 Task: Add a field from the Popular template Priority a blank project BlazePath
Action: Mouse moved to (289, 423)
Screenshot: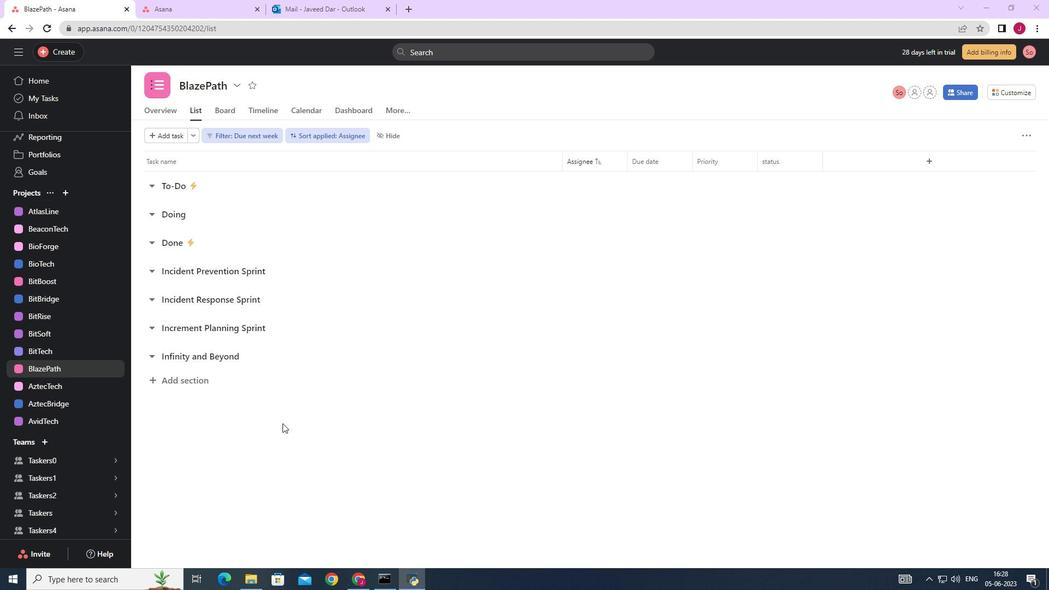 
Action: Mouse scrolled (289, 424) with delta (0, 0)
Screenshot: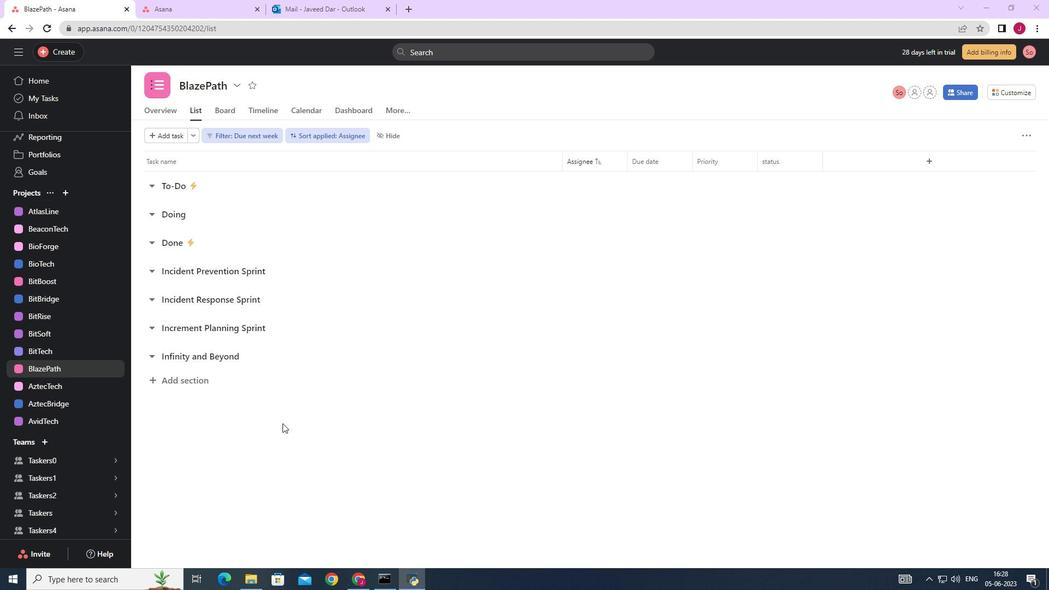 
Action: Mouse moved to (289, 423)
Screenshot: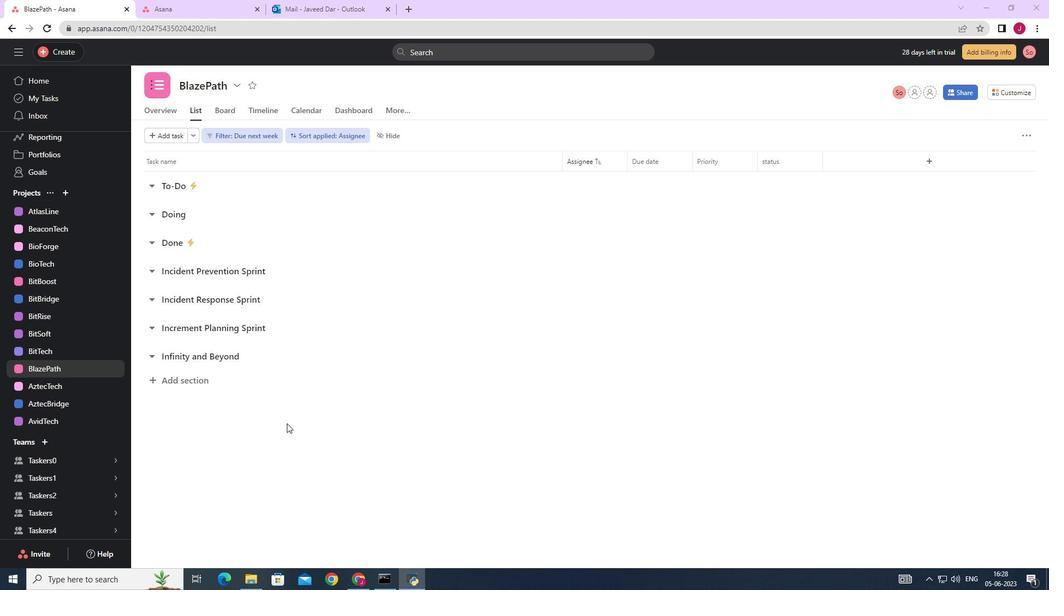 
Action: Mouse scrolled (289, 424) with delta (0, 0)
Screenshot: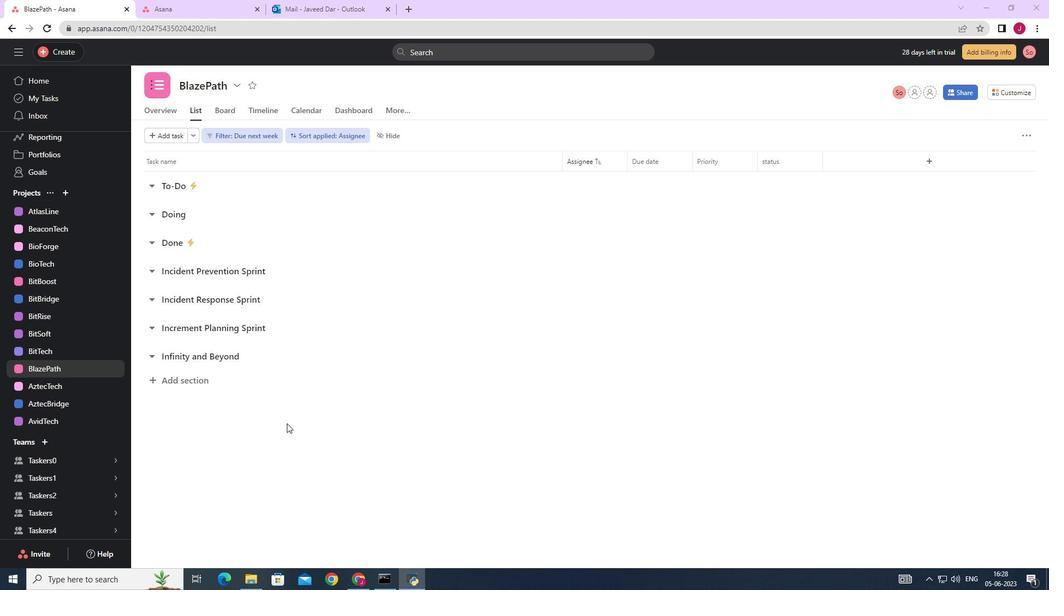 
Action: Mouse moved to (1014, 92)
Screenshot: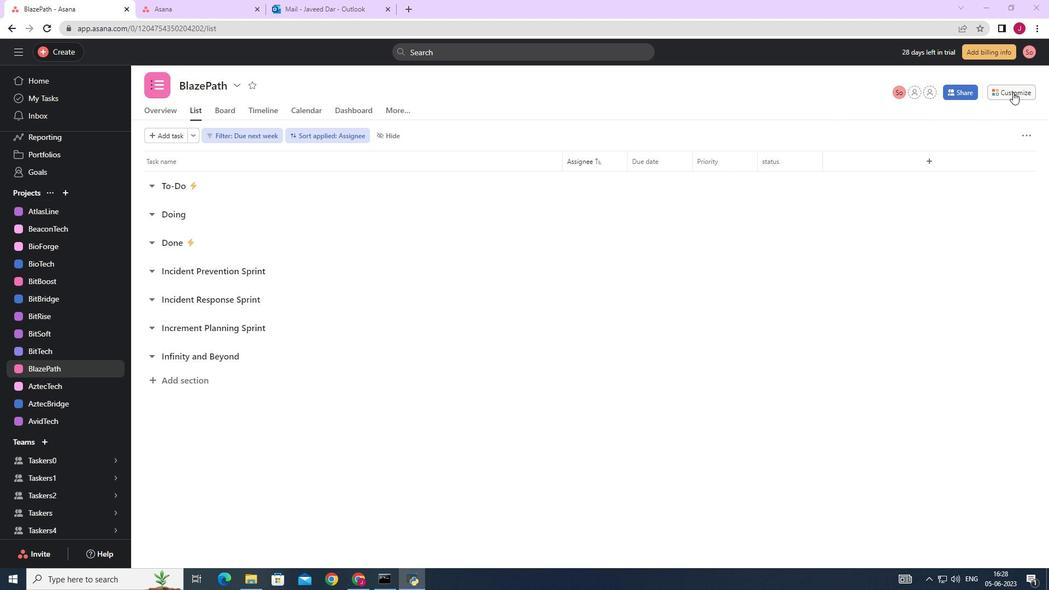
Action: Mouse pressed left at (1014, 92)
Screenshot: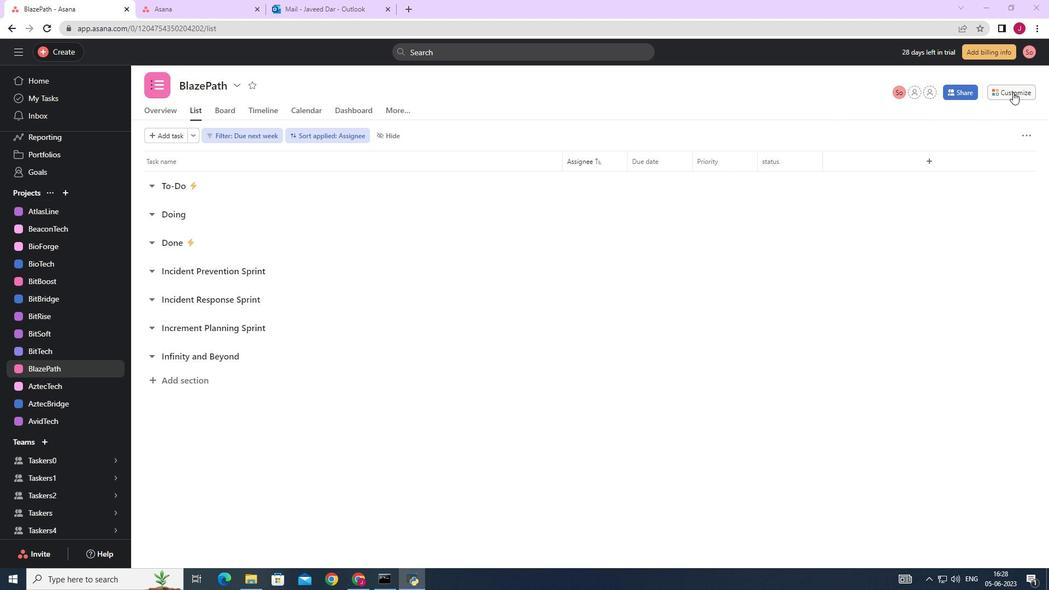 
Action: Mouse moved to (890, 223)
Screenshot: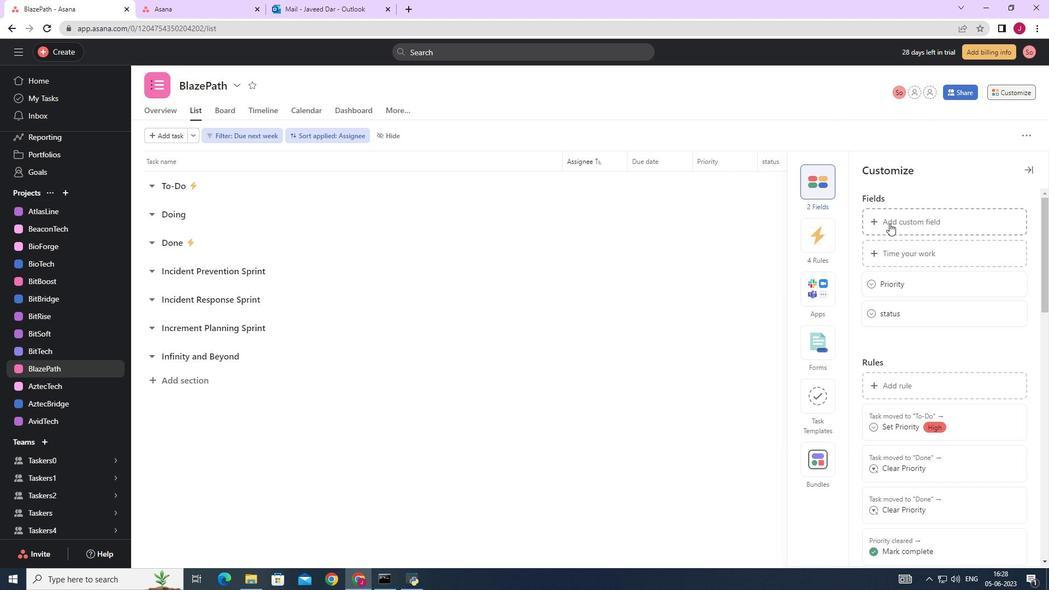 
Action: Mouse pressed left at (890, 223)
Screenshot: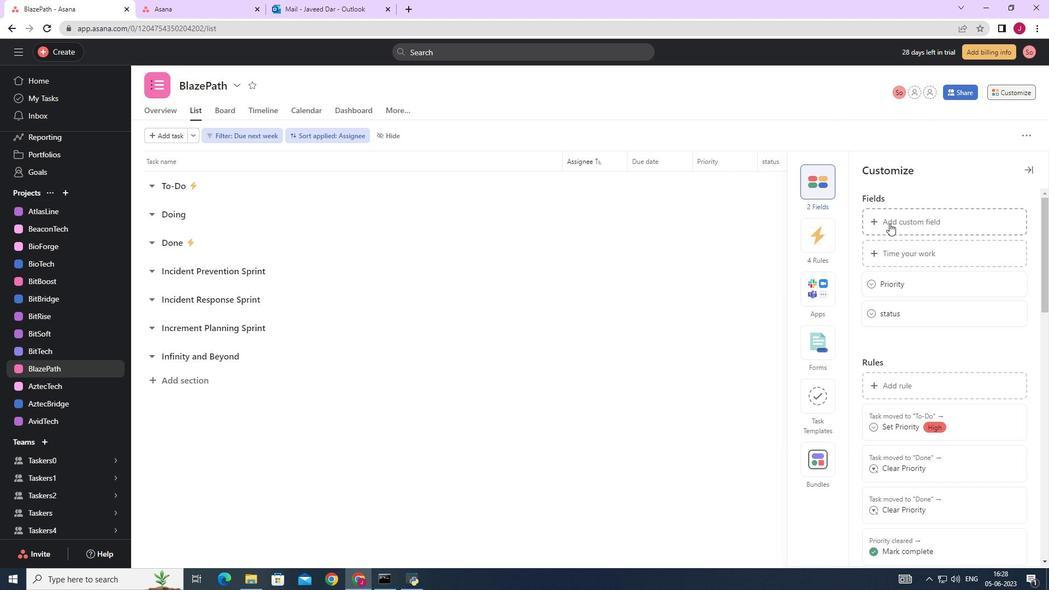 
Action: Mouse moved to (515, 166)
Screenshot: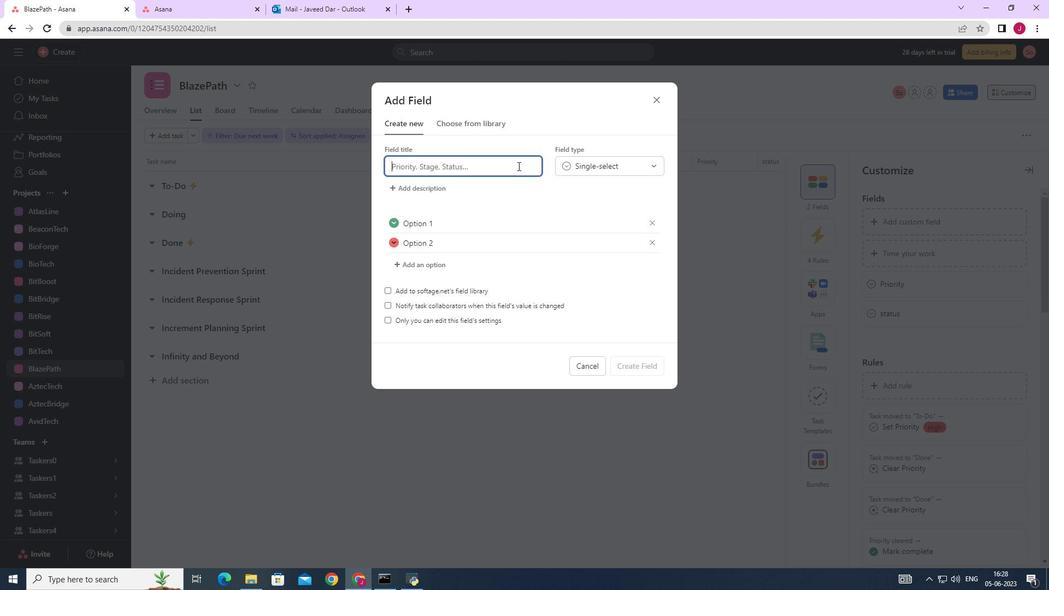 
Action: Mouse pressed left at (515, 166)
Screenshot: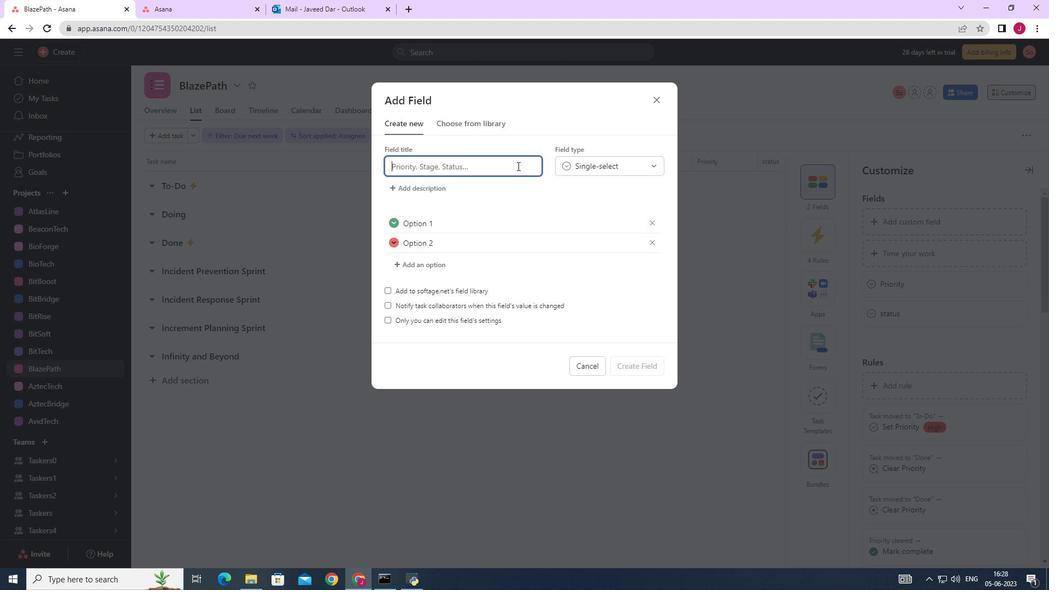 
Action: Key pressed priority
Screenshot: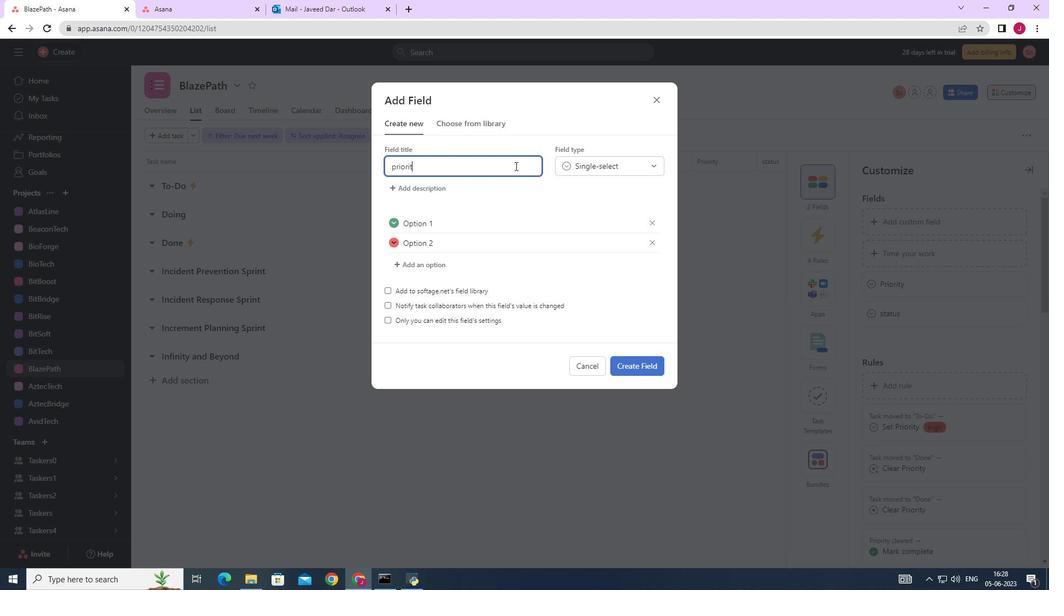 
Action: Mouse moved to (650, 363)
Screenshot: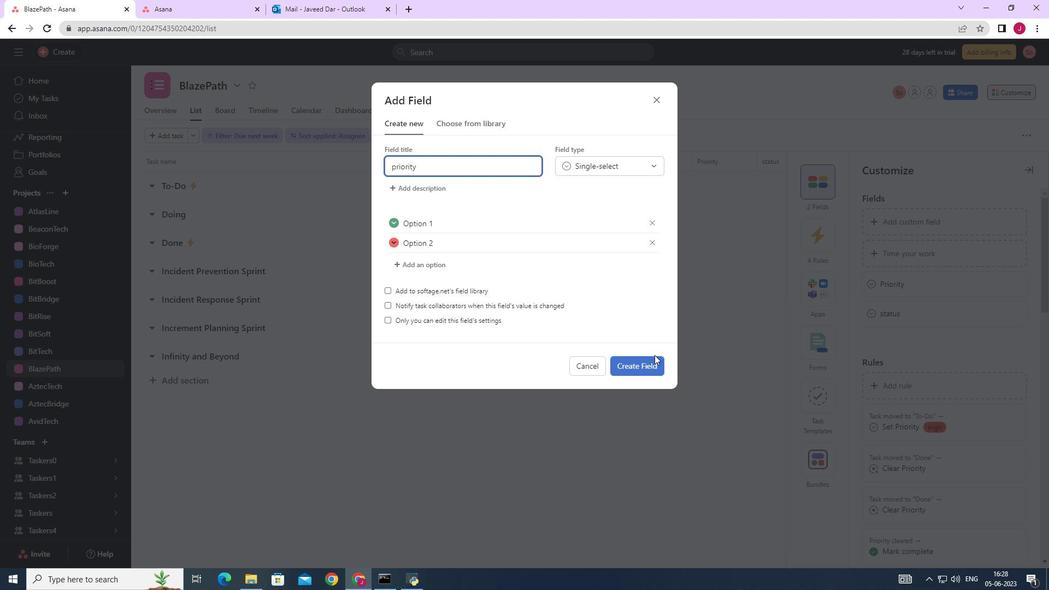 
Action: Mouse pressed left at (650, 363)
Screenshot: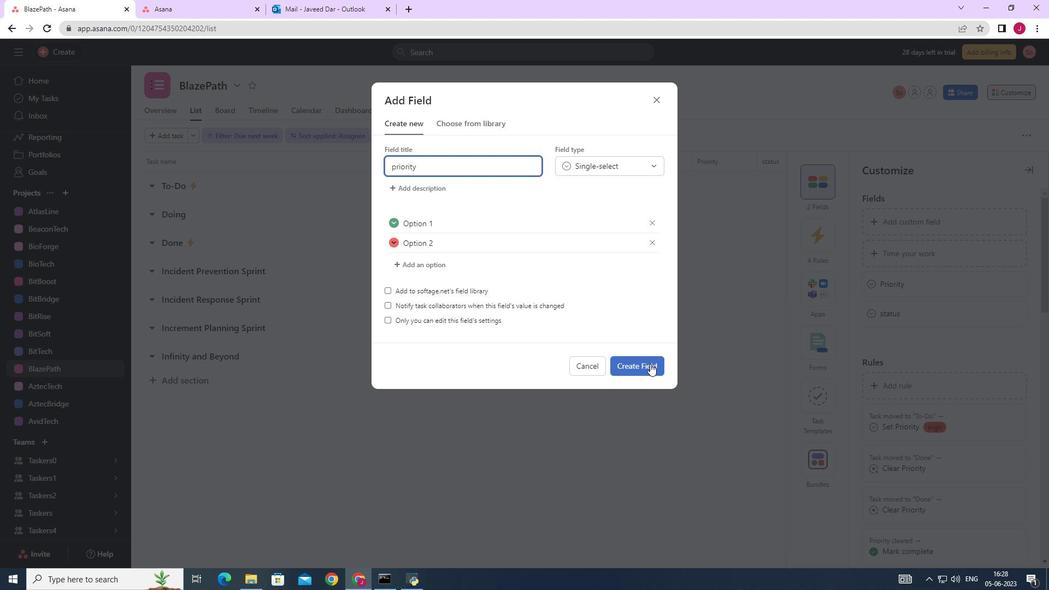 
Action: Mouse moved to (1028, 171)
Screenshot: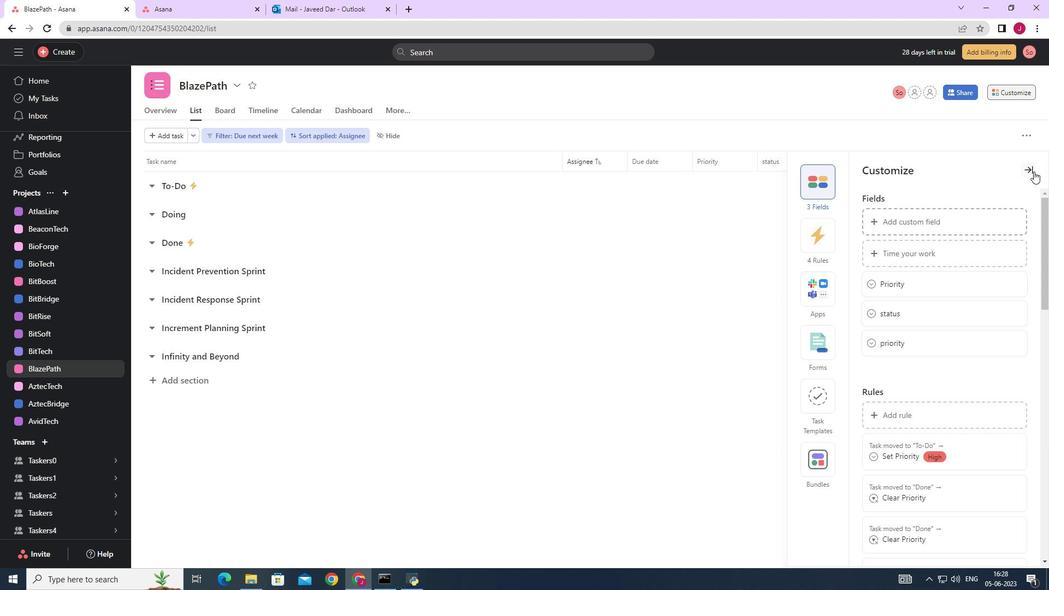 
Action: Mouse pressed left at (1028, 171)
Screenshot: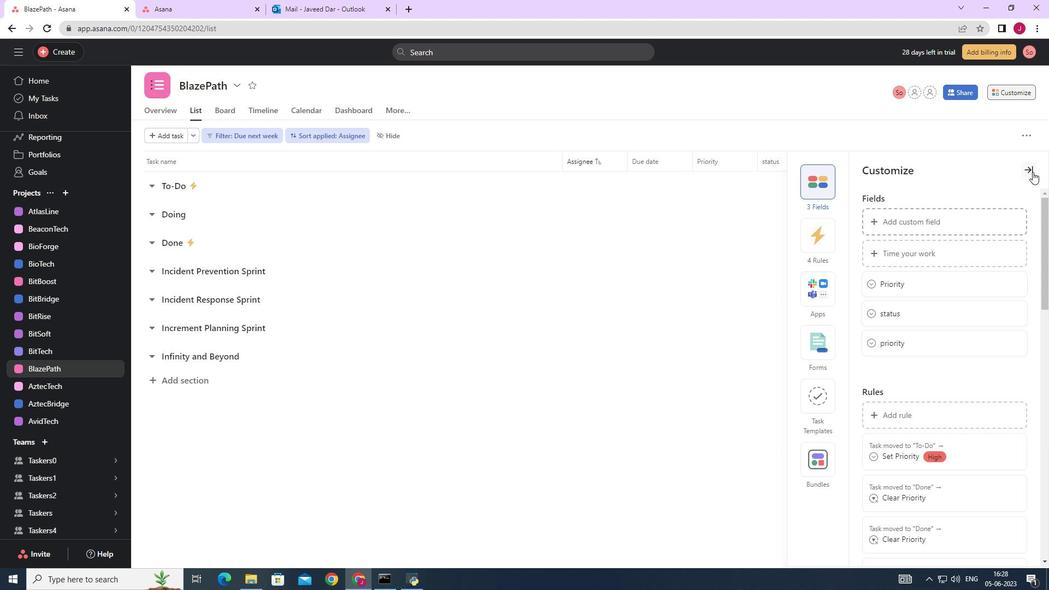 
Action: Mouse moved to (1026, 171)
Screenshot: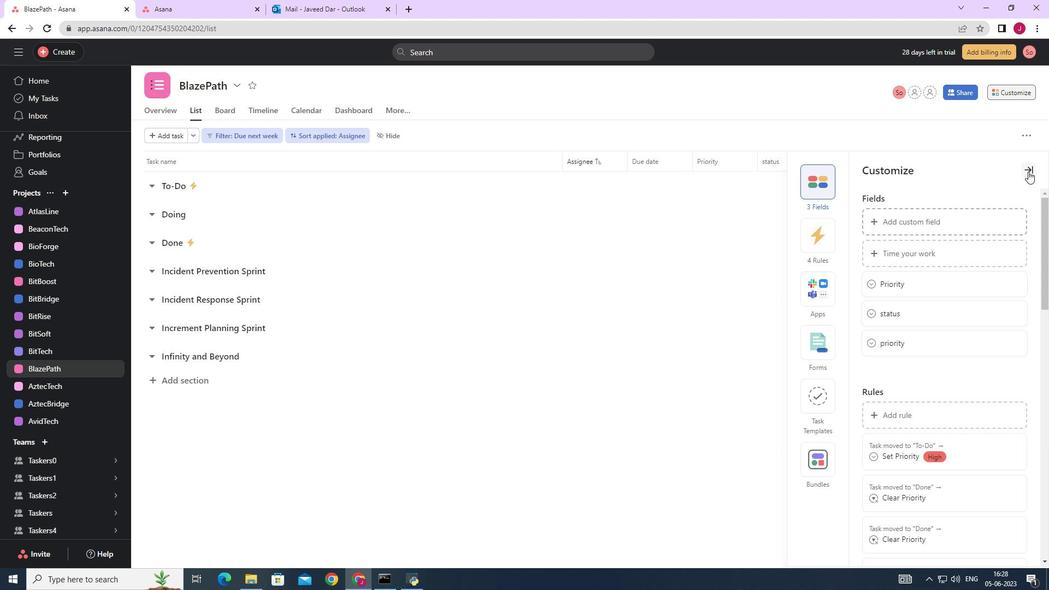 
